 Task: Create a due date automation trigger when advanced on, on the wednesday after a card is due add dates due in less than 1 days at 11:00 AM.
Action: Mouse moved to (1202, 91)
Screenshot: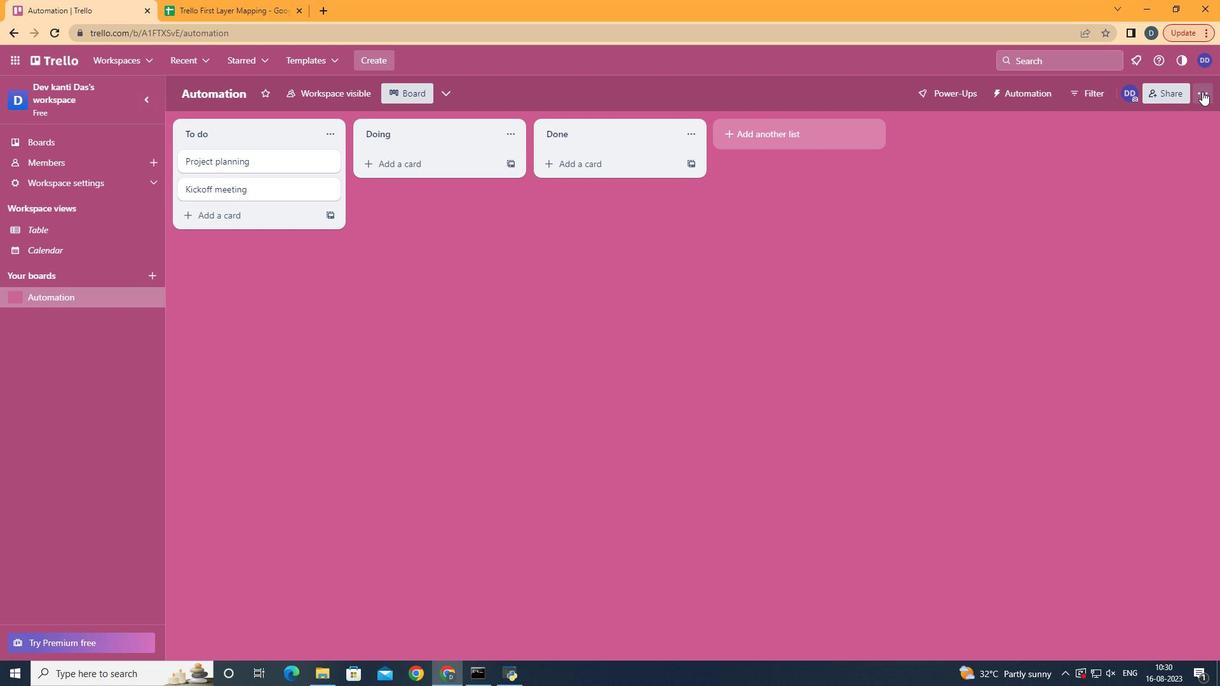 
Action: Mouse pressed left at (1202, 91)
Screenshot: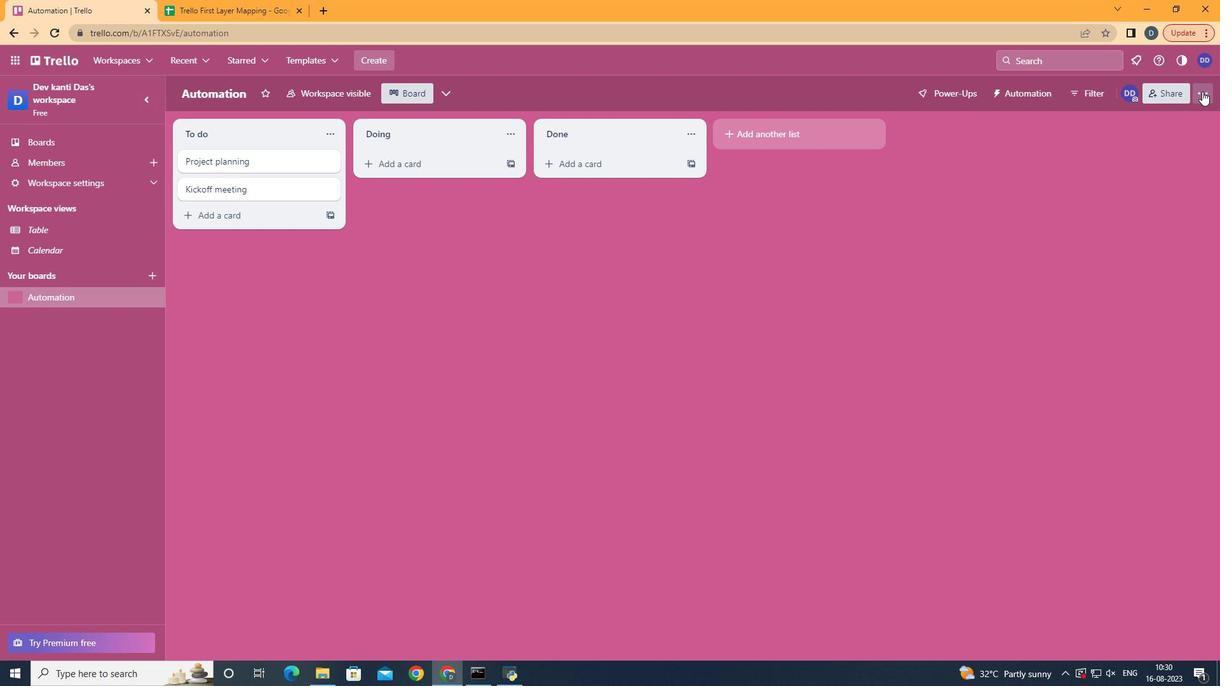 
Action: Mouse moved to (1104, 261)
Screenshot: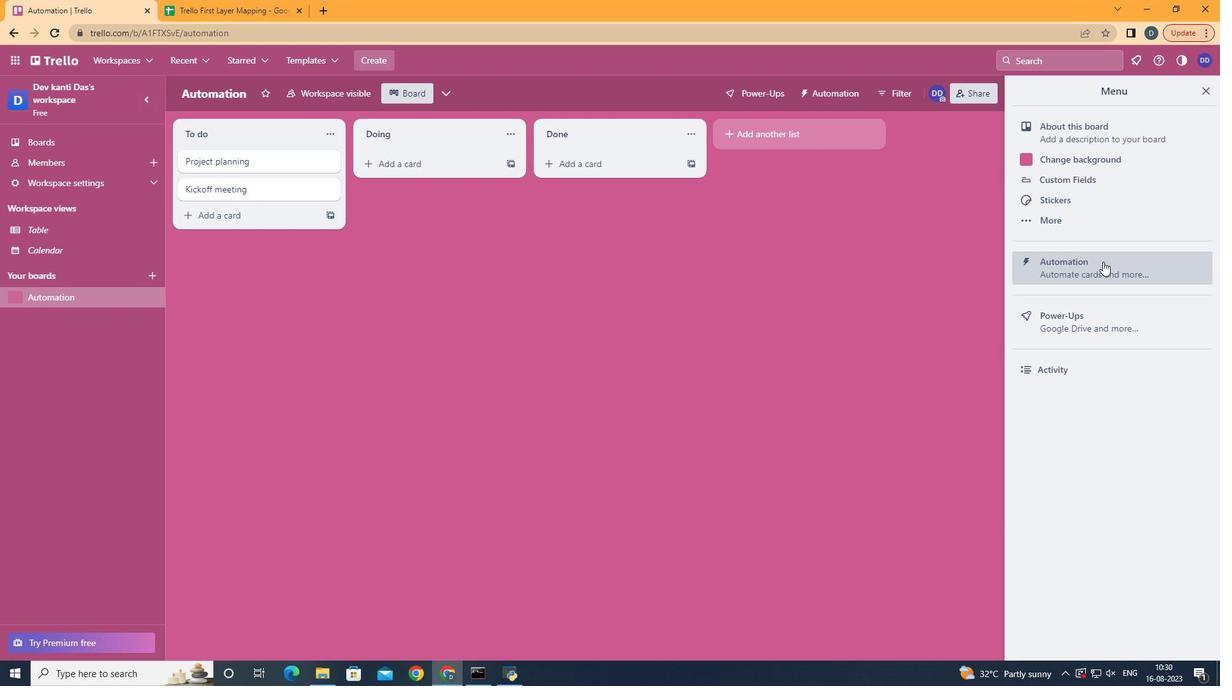 
Action: Mouse pressed left at (1104, 261)
Screenshot: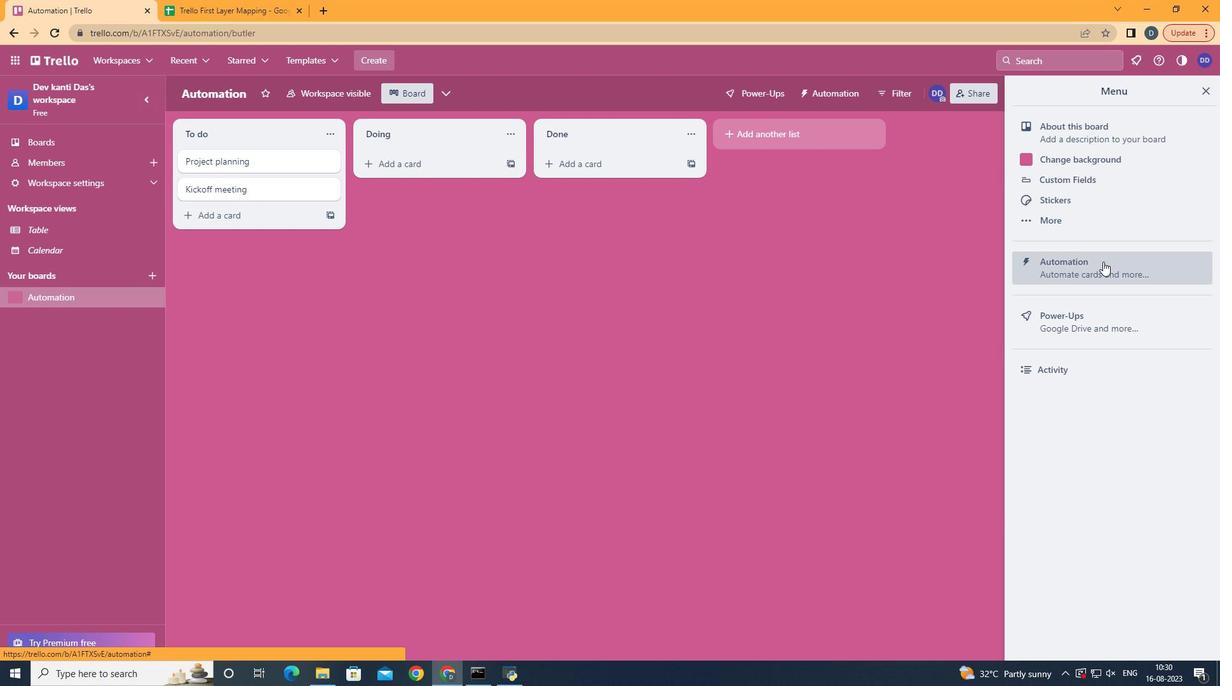 
Action: Mouse moved to (247, 260)
Screenshot: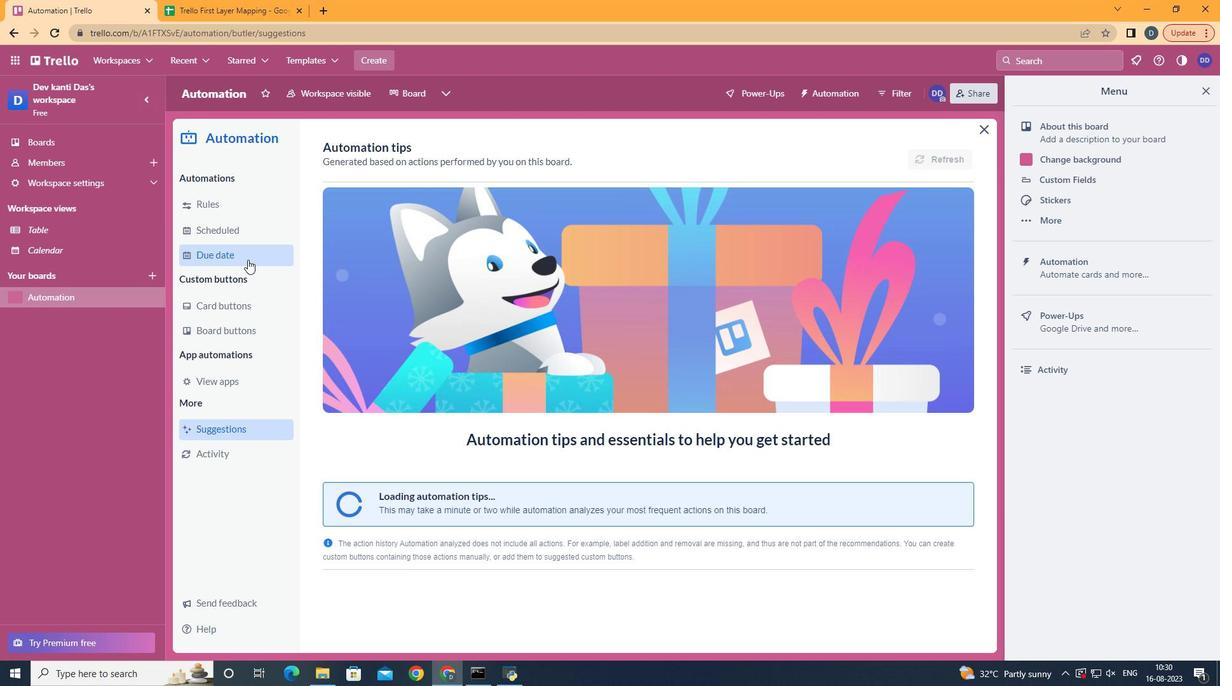 
Action: Mouse pressed left at (247, 260)
Screenshot: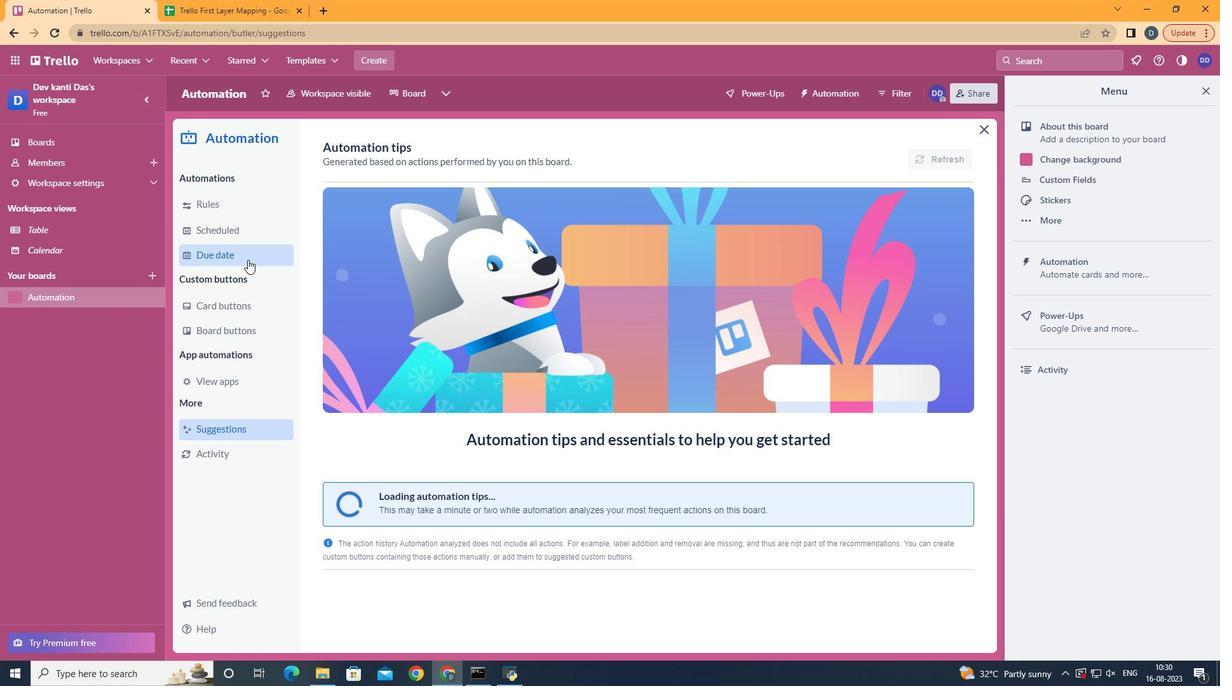 
Action: Mouse moved to (884, 151)
Screenshot: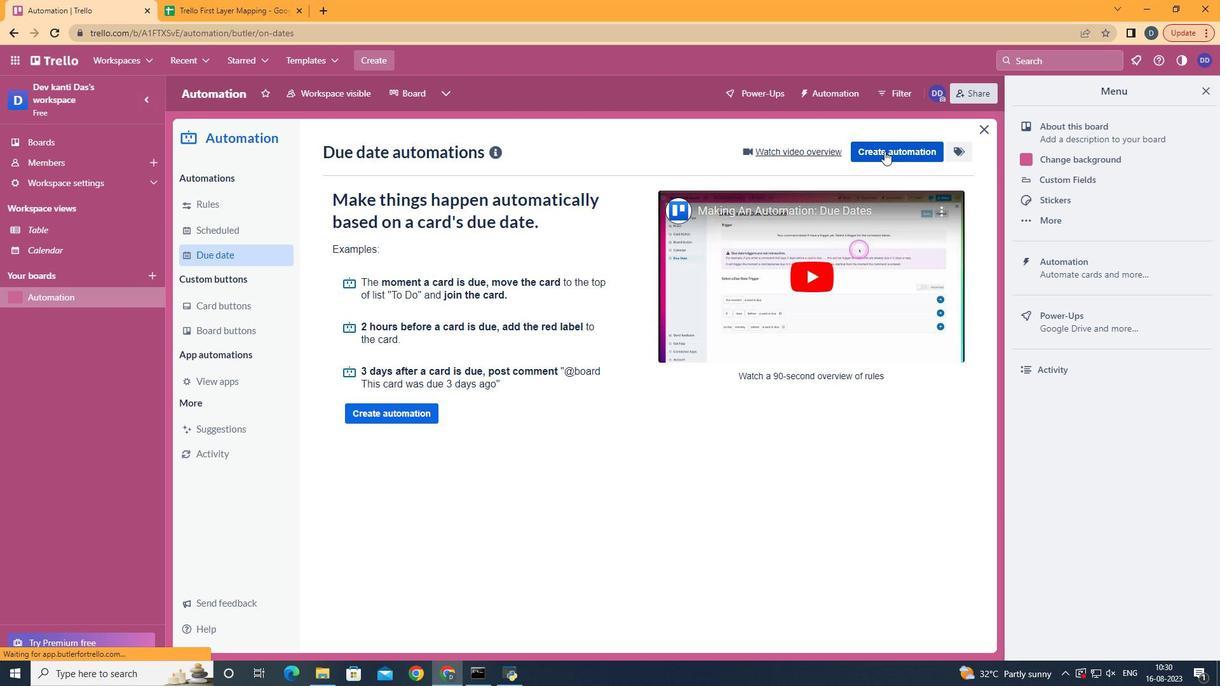 
Action: Mouse pressed left at (884, 151)
Screenshot: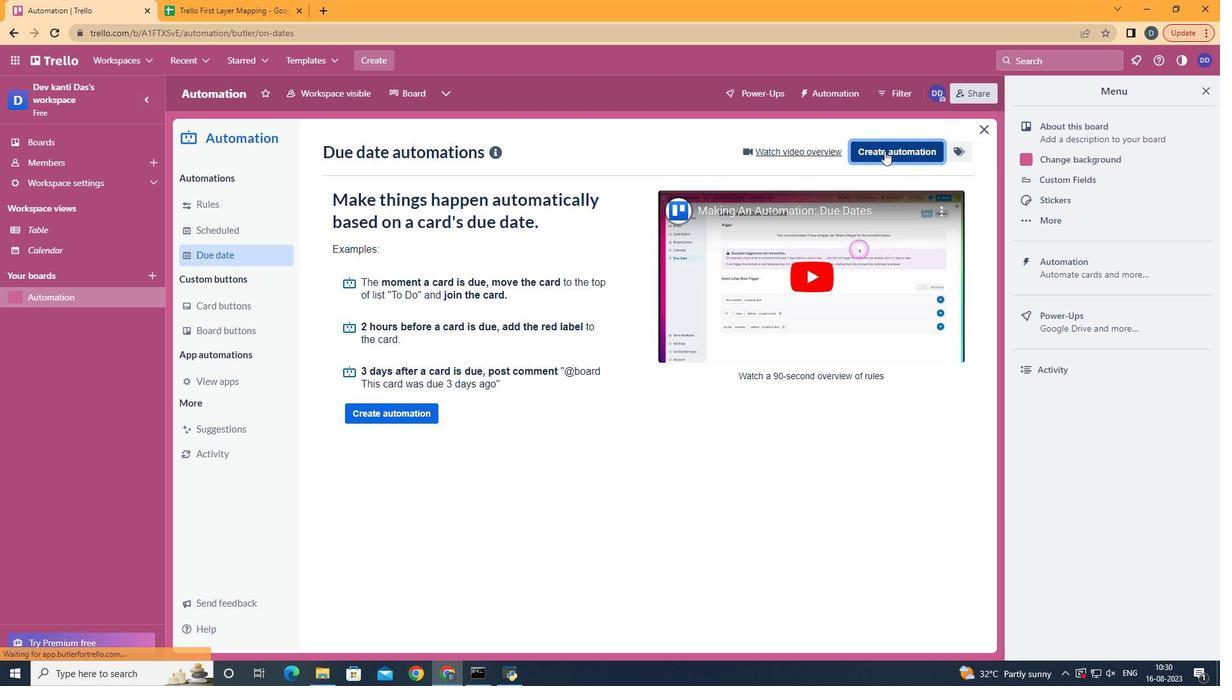
Action: Mouse moved to (640, 277)
Screenshot: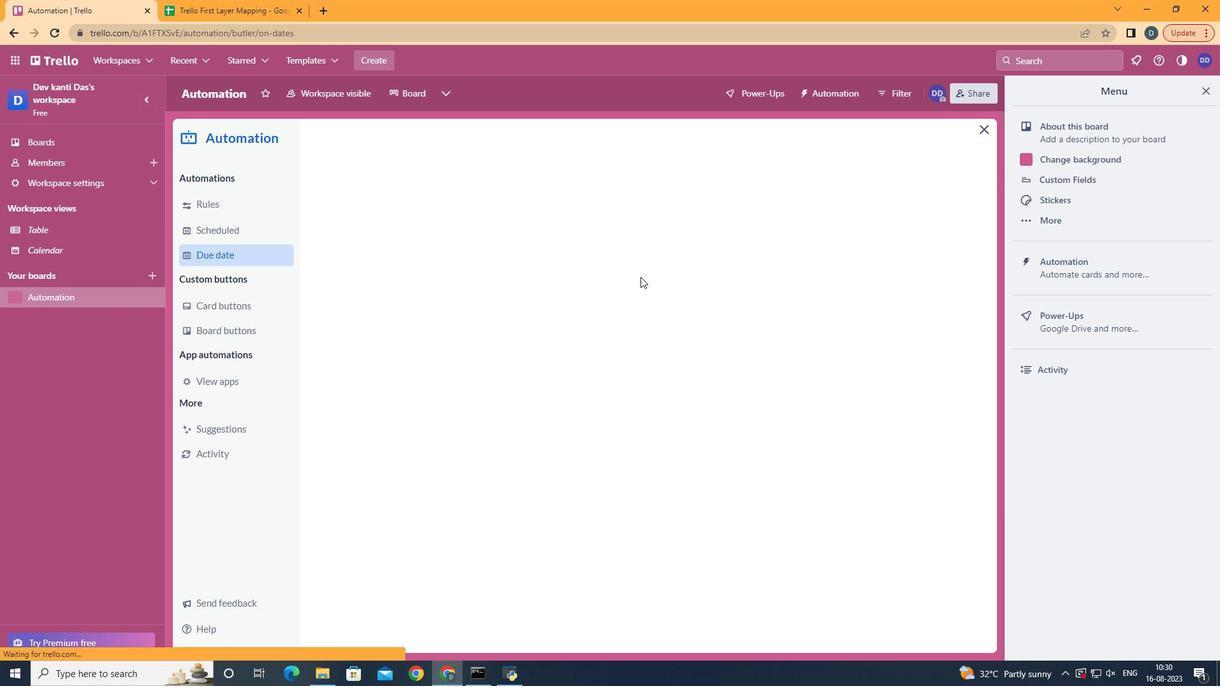 
Action: Mouse pressed left at (640, 277)
Screenshot: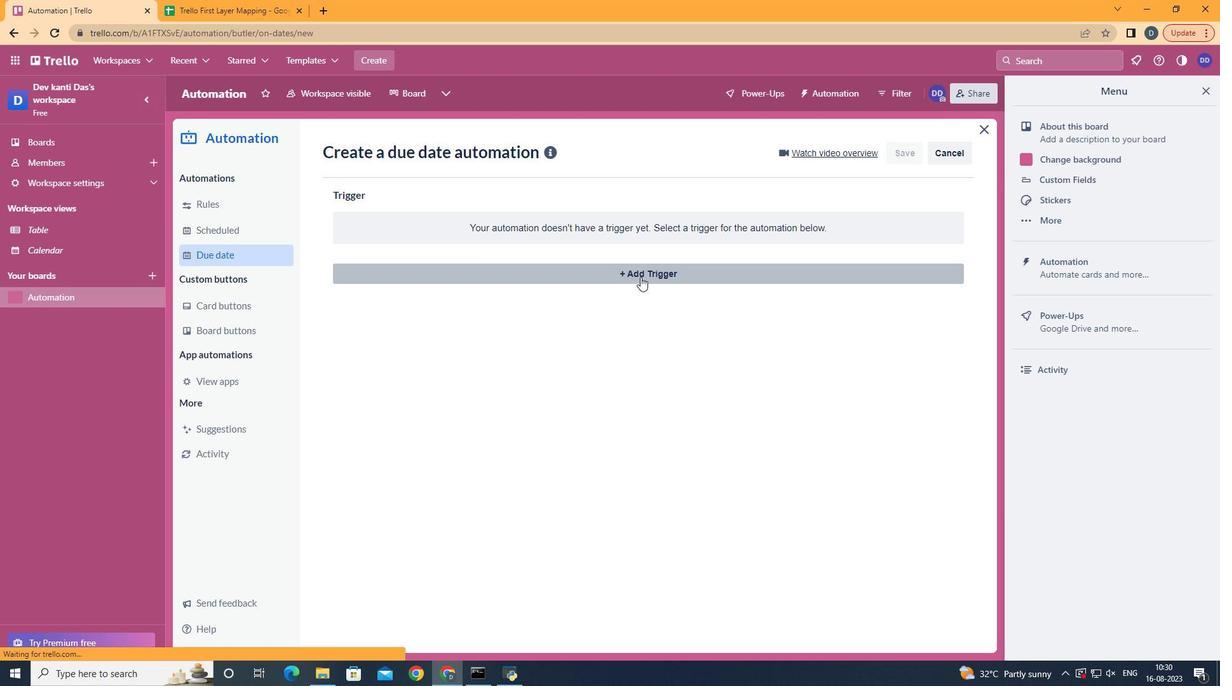 
Action: Mouse moved to (406, 383)
Screenshot: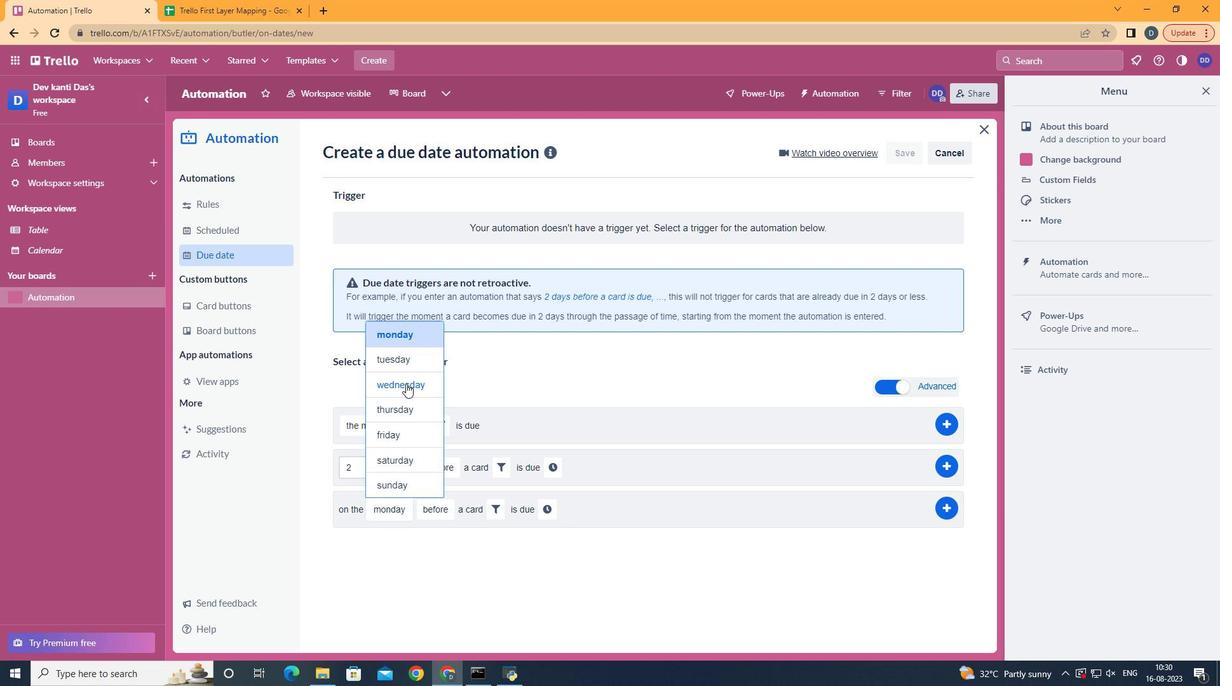
Action: Mouse pressed left at (406, 383)
Screenshot: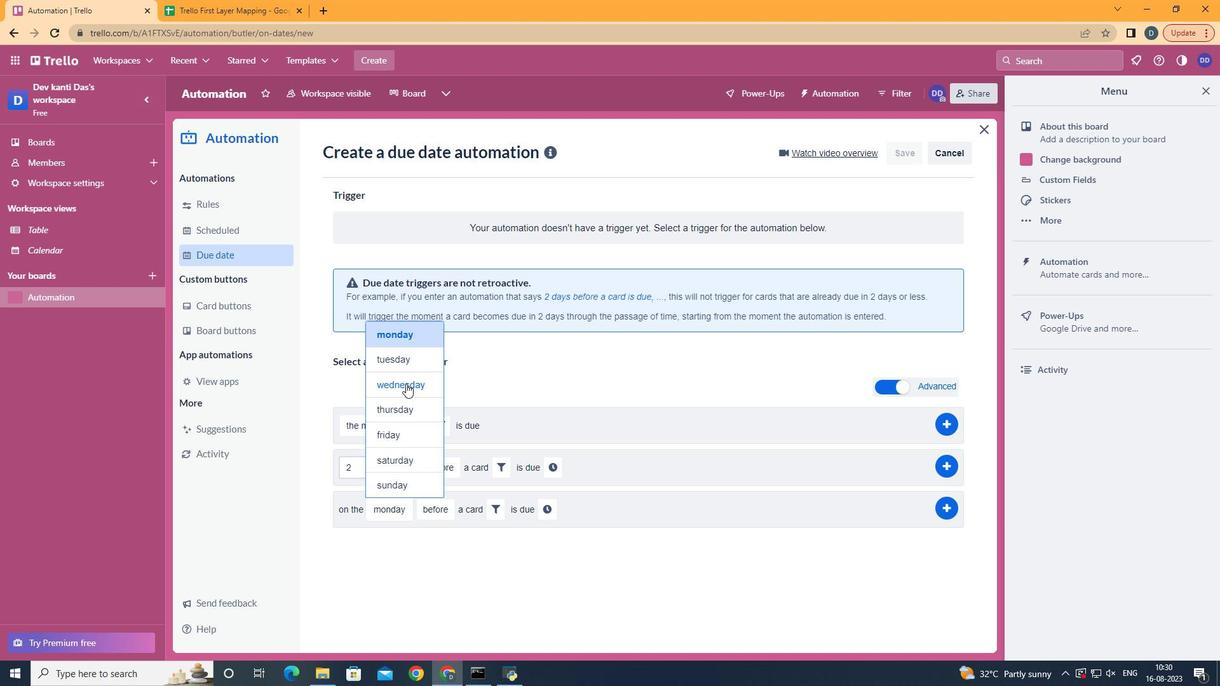 
Action: Mouse moved to (459, 553)
Screenshot: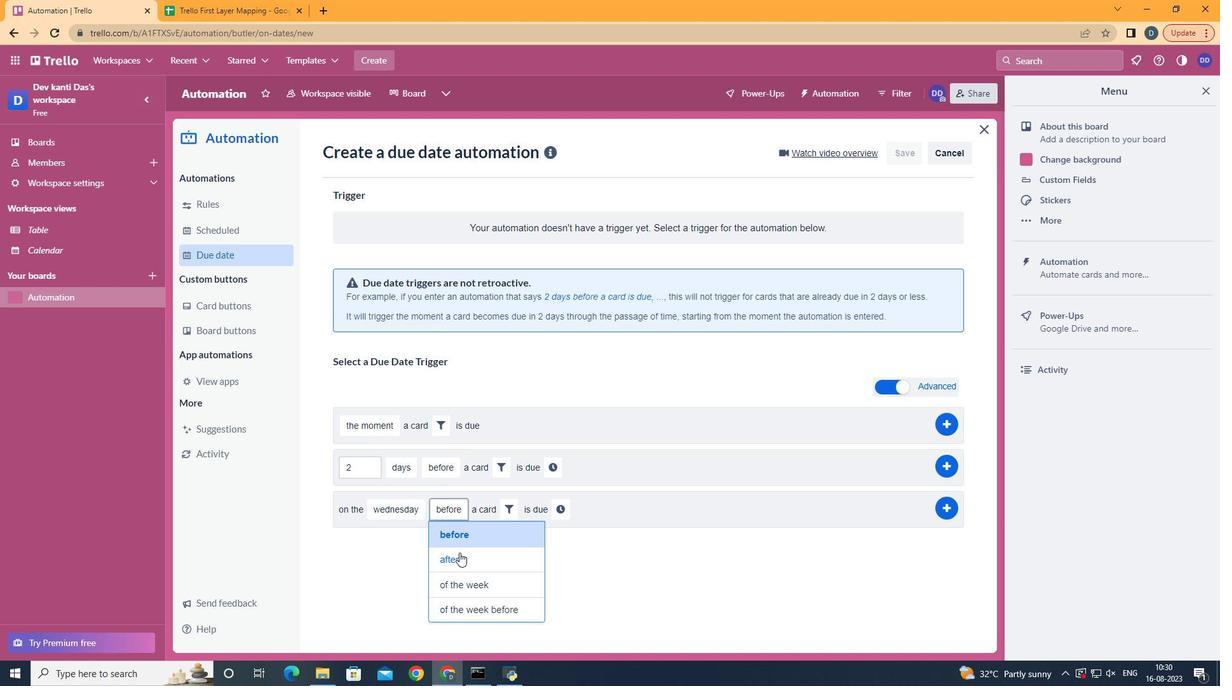 
Action: Mouse pressed left at (459, 553)
Screenshot: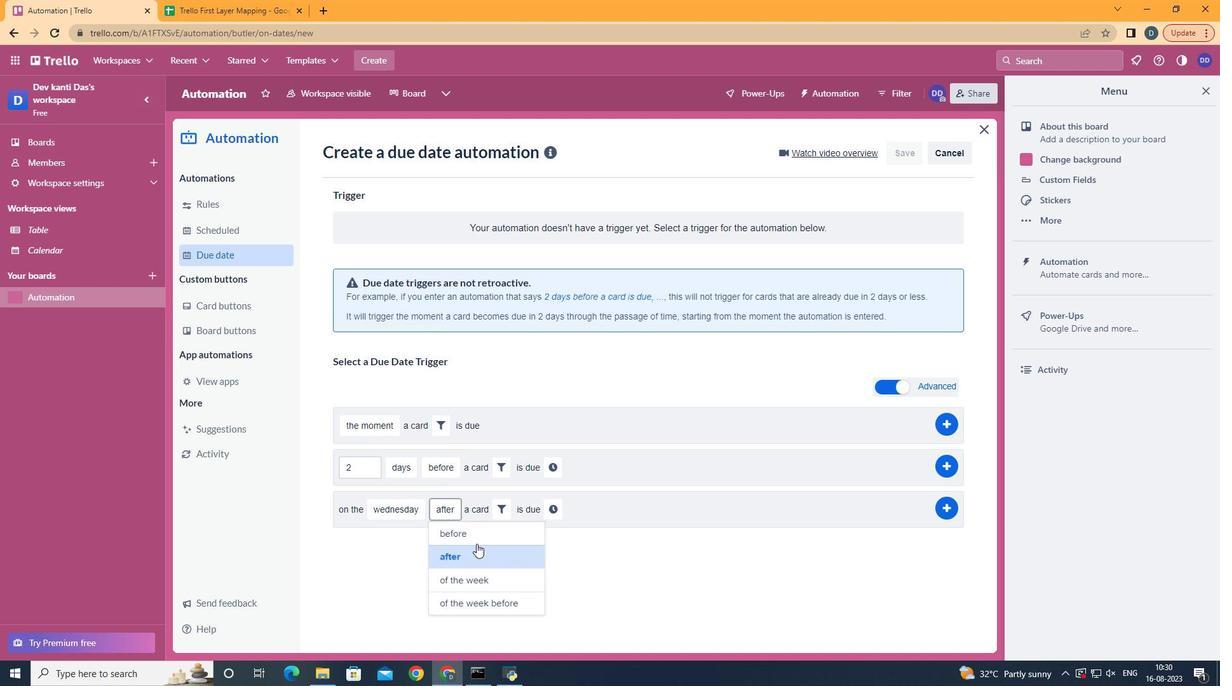 
Action: Mouse moved to (495, 525)
Screenshot: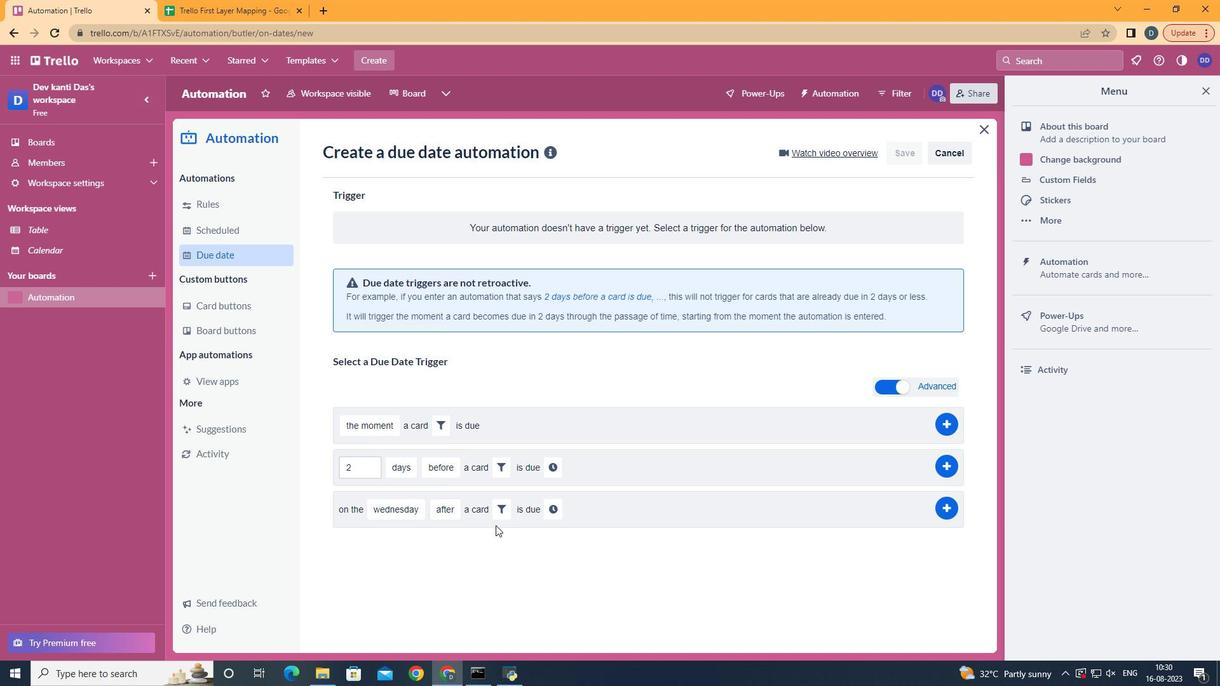 
Action: Mouse pressed left at (495, 525)
Screenshot: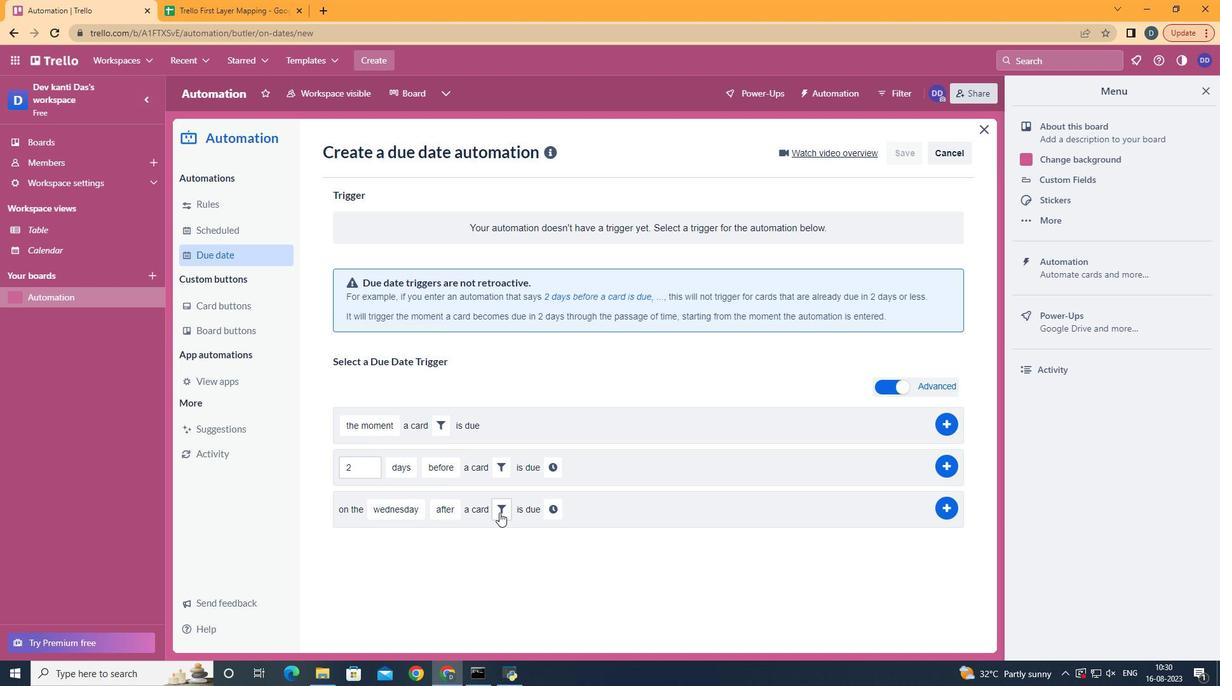
Action: Mouse moved to (499, 513)
Screenshot: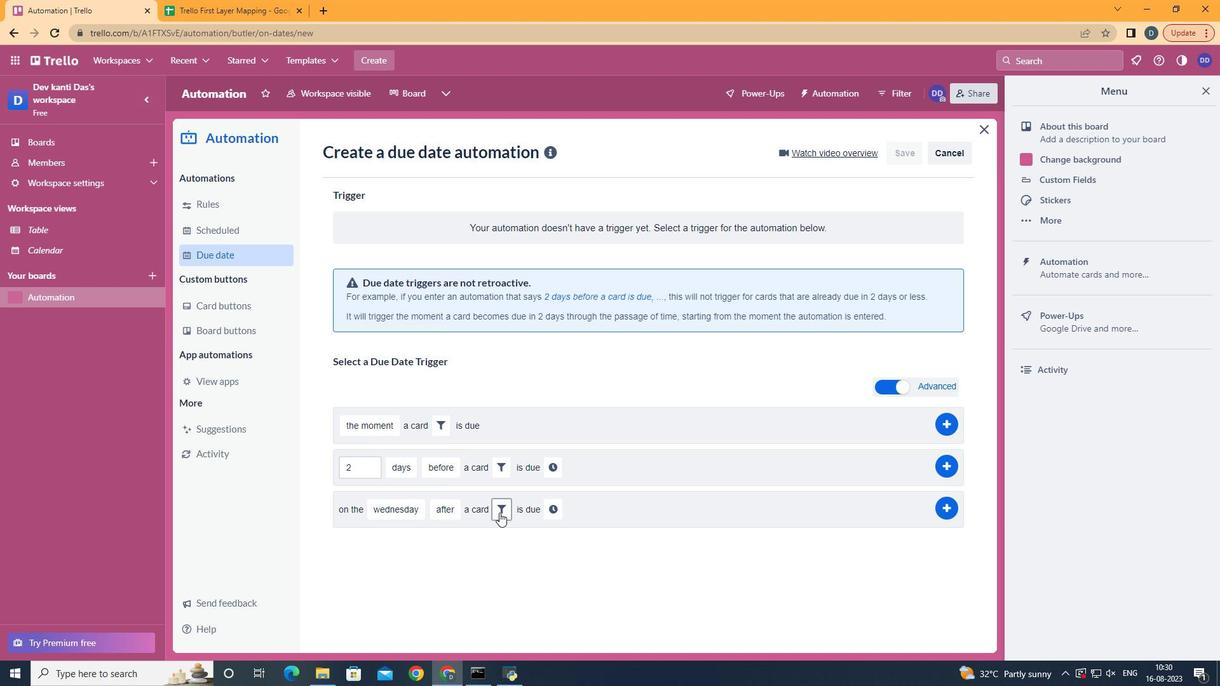 
Action: Mouse pressed left at (499, 513)
Screenshot: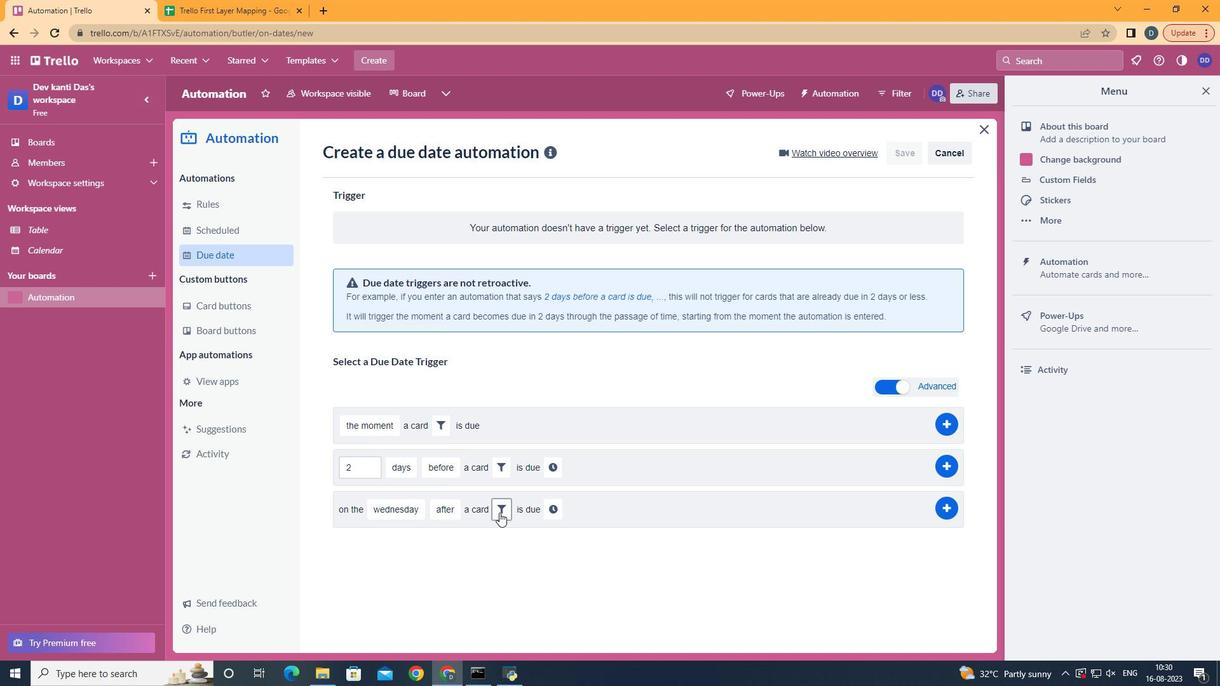 
Action: Mouse moved to (562, 549)
Screenshot: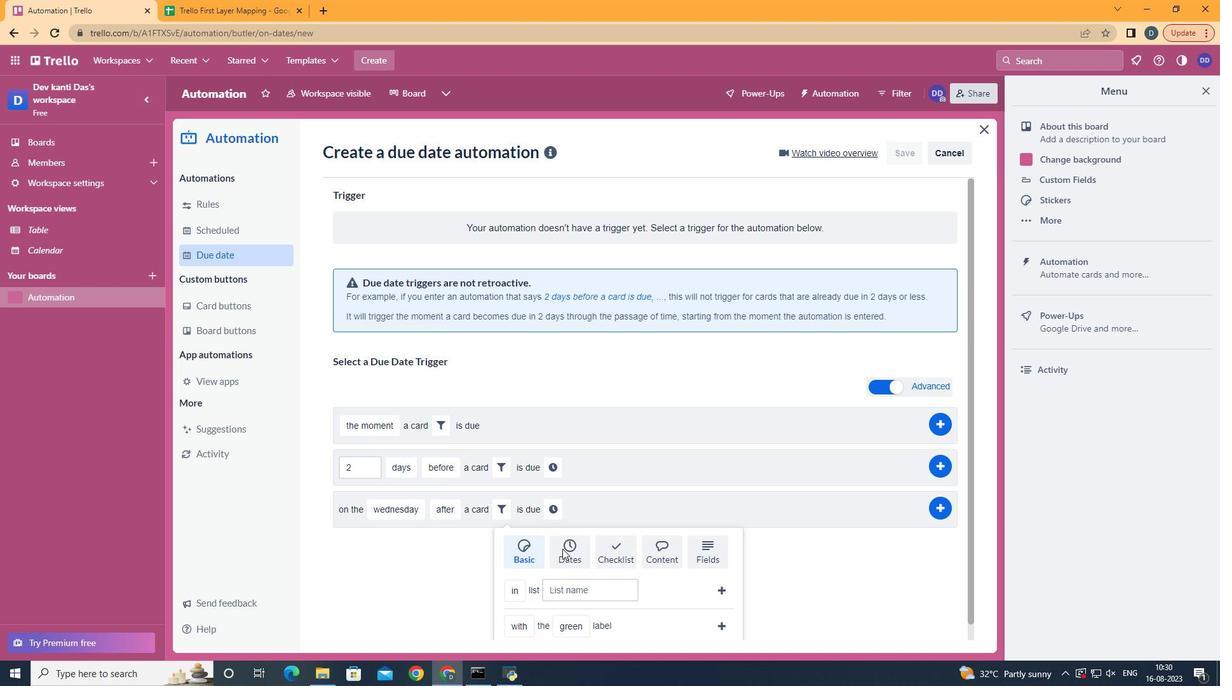 
Action: Mouse pressed left at (562, 549)
Screenshot: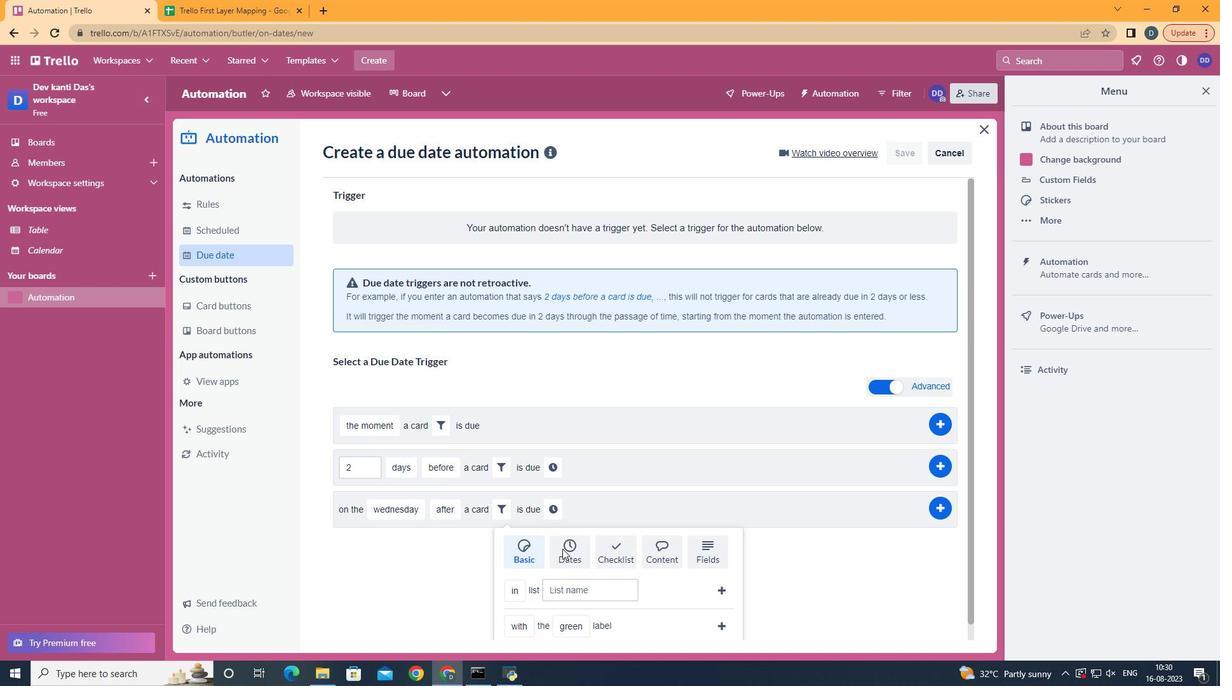 
Action: Mouse moved to (563, 549)
Screenshot: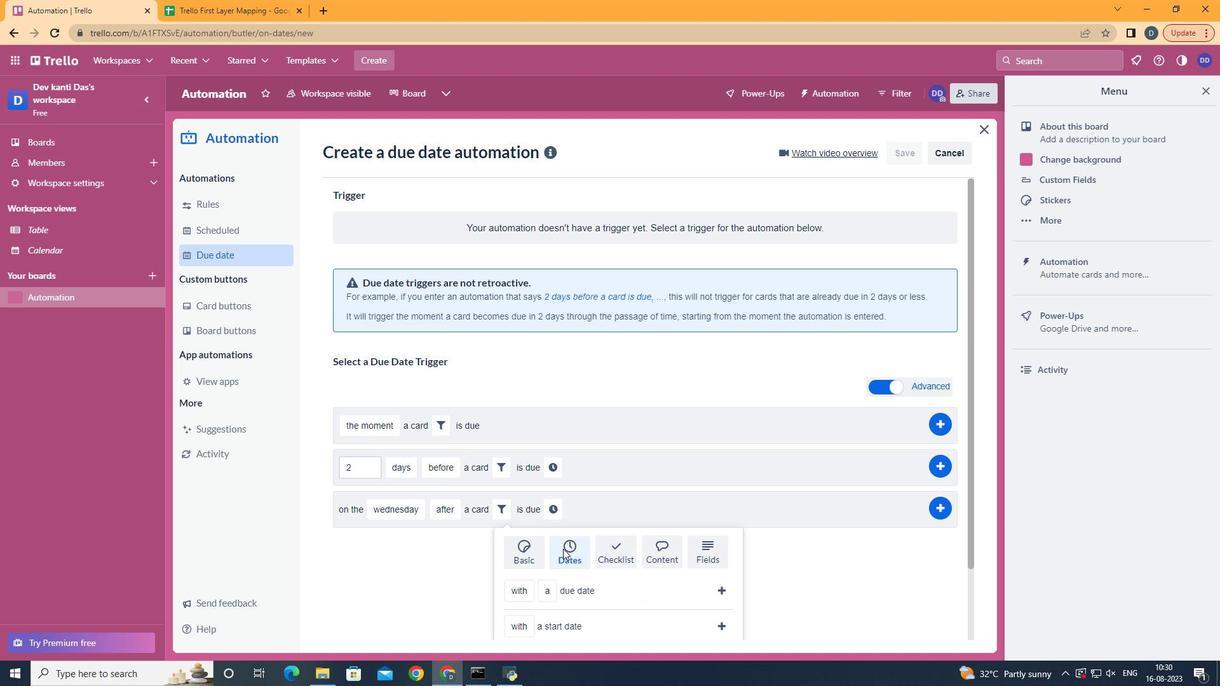 
Action: Mouse scrolled (563, 548) with delta (0, 0)
Screenshot: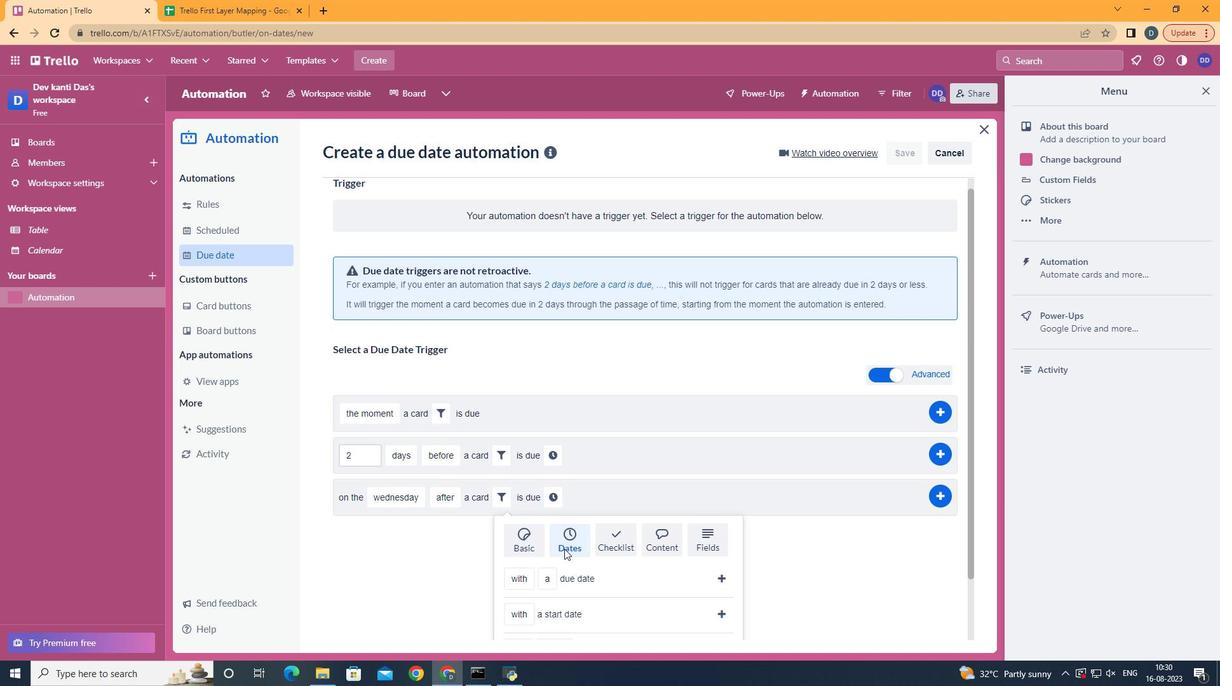 
Action: Mouse scrolled (563, 548) with delta (0, 0)
Screenshot: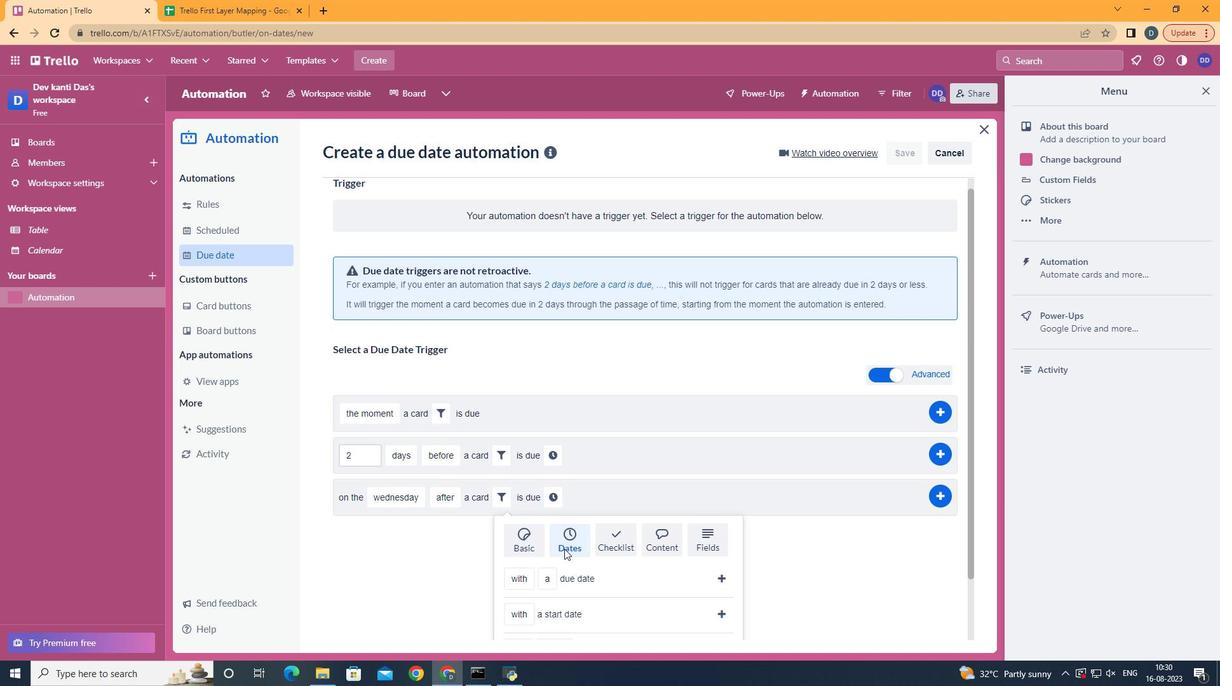 
Action: Mouse scrolled (563, 548) with delta (0, 0)
Screenshot: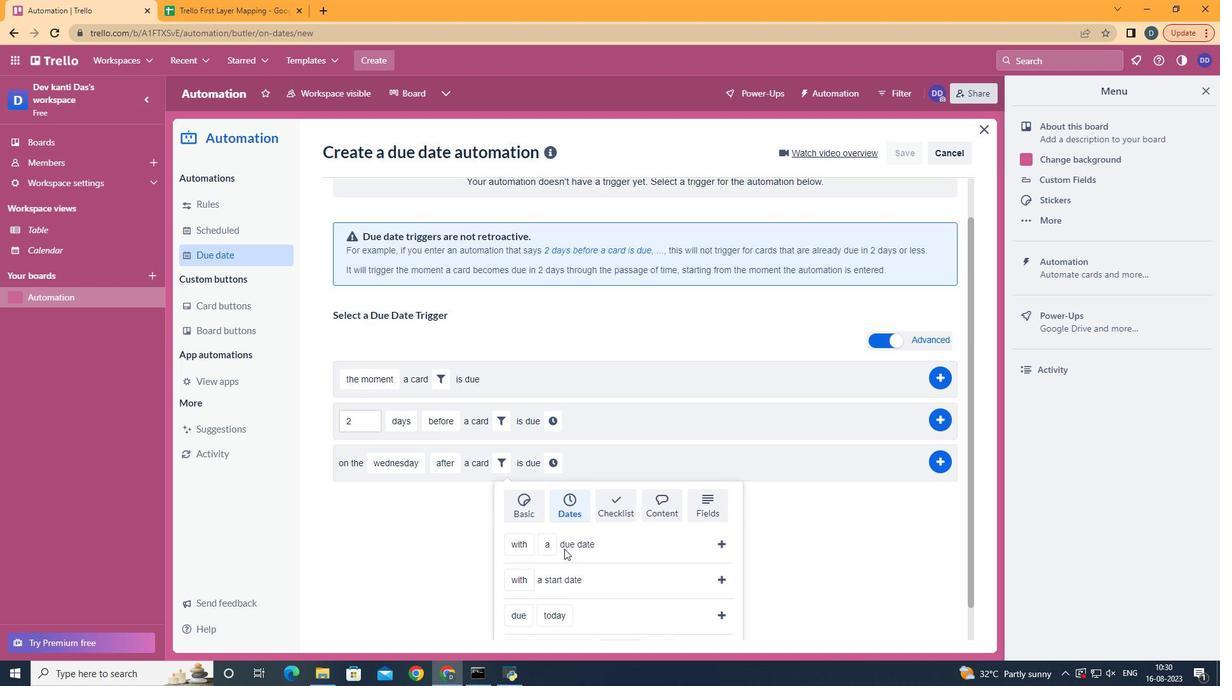 
Action: Mouse scrolled (563, 548) with delta (0, 0)
Screenshot: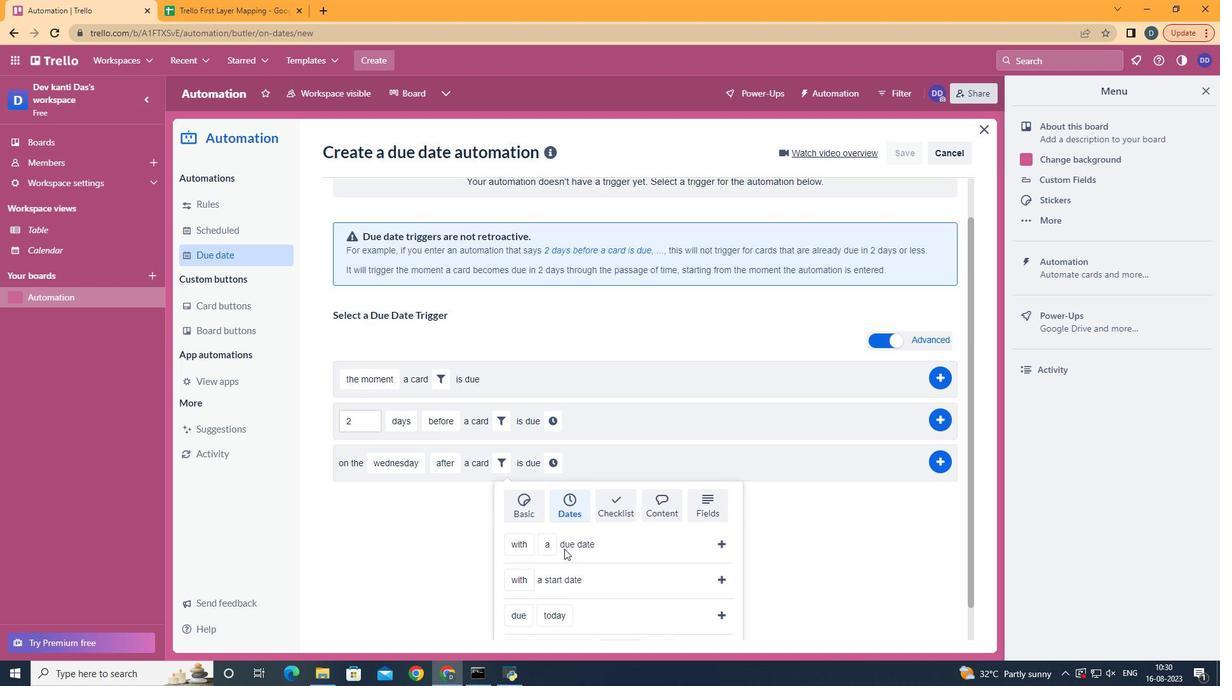 
Action: Mouse scrolled (563, 548) with delta (0, 0)
Screenshot: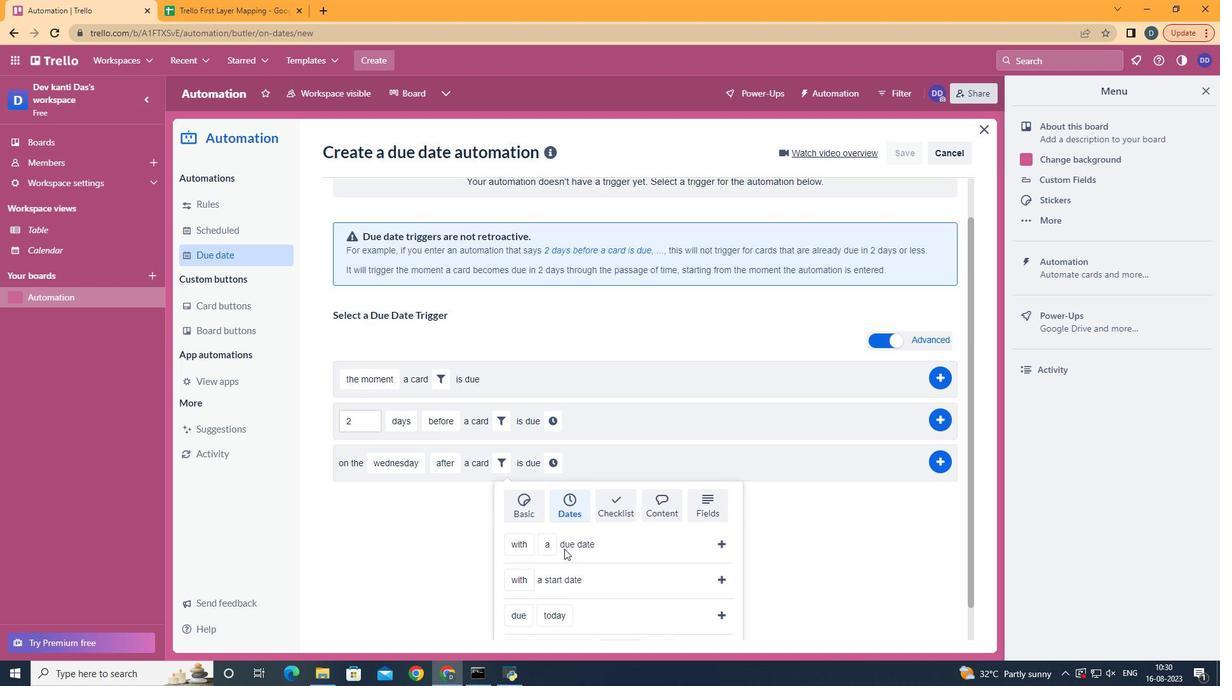 
Action: Mouse moved to (564, 549)
Screenshot: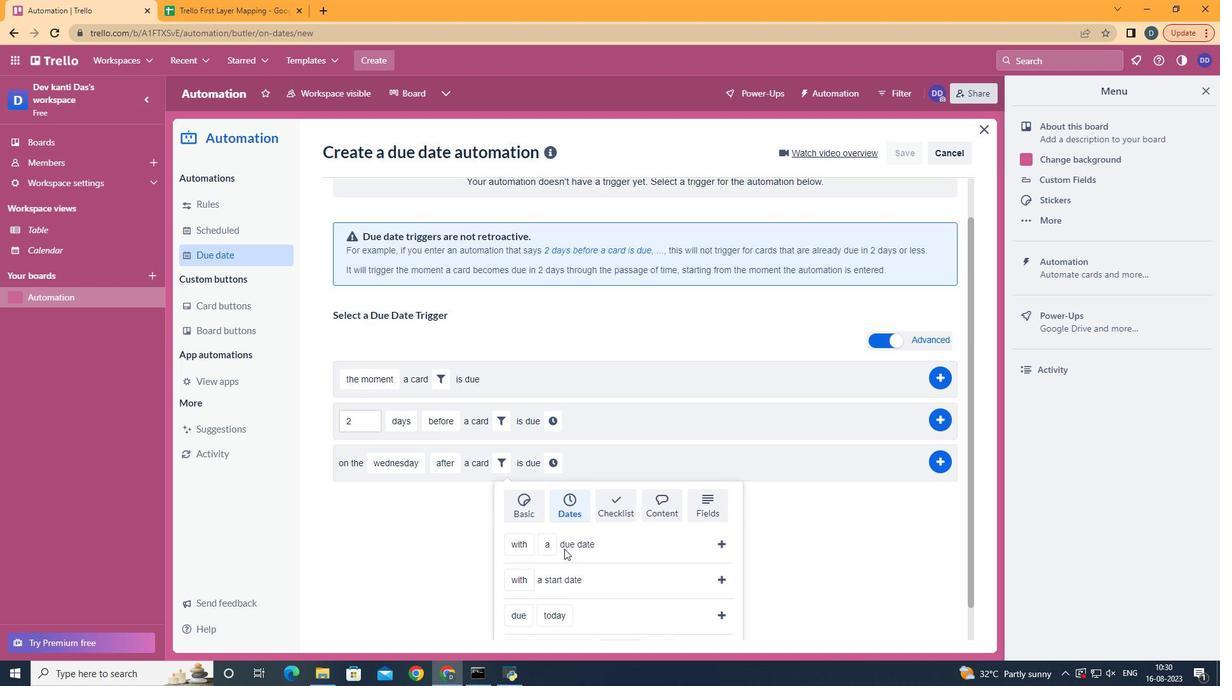 
Action: Mouse scrolled (564, 548) with delta (0, 0)
Screenshot: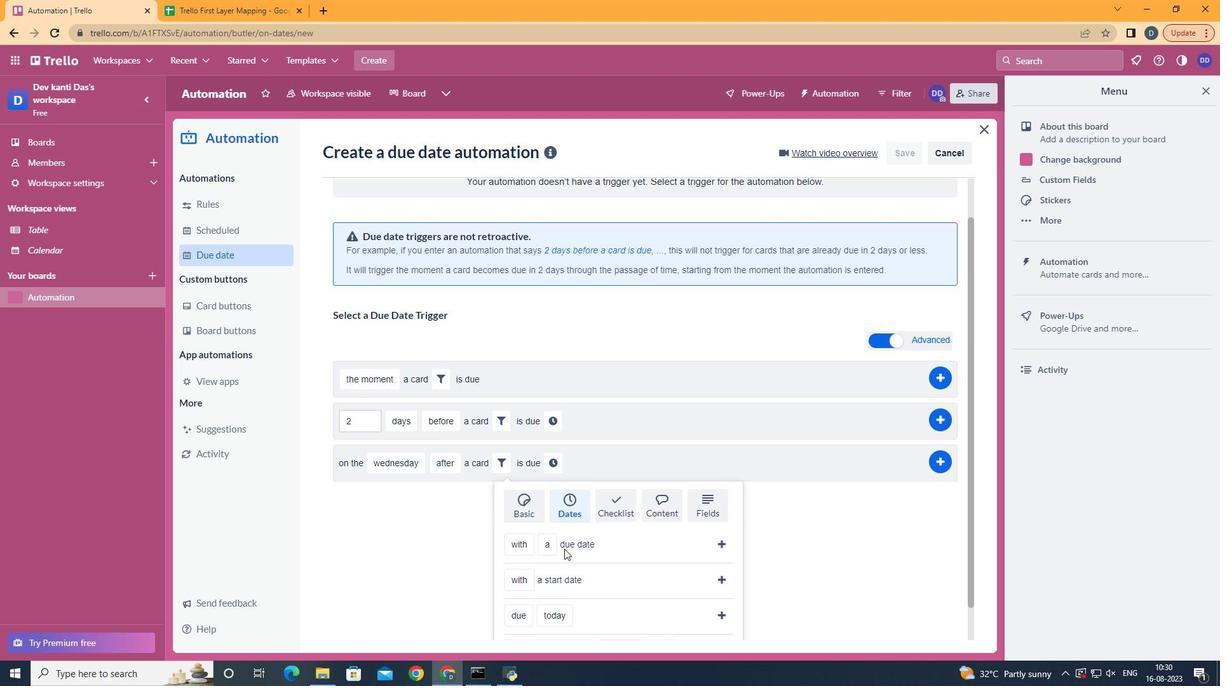 
Action: Mouse moved to (716, 614)
Screenshot: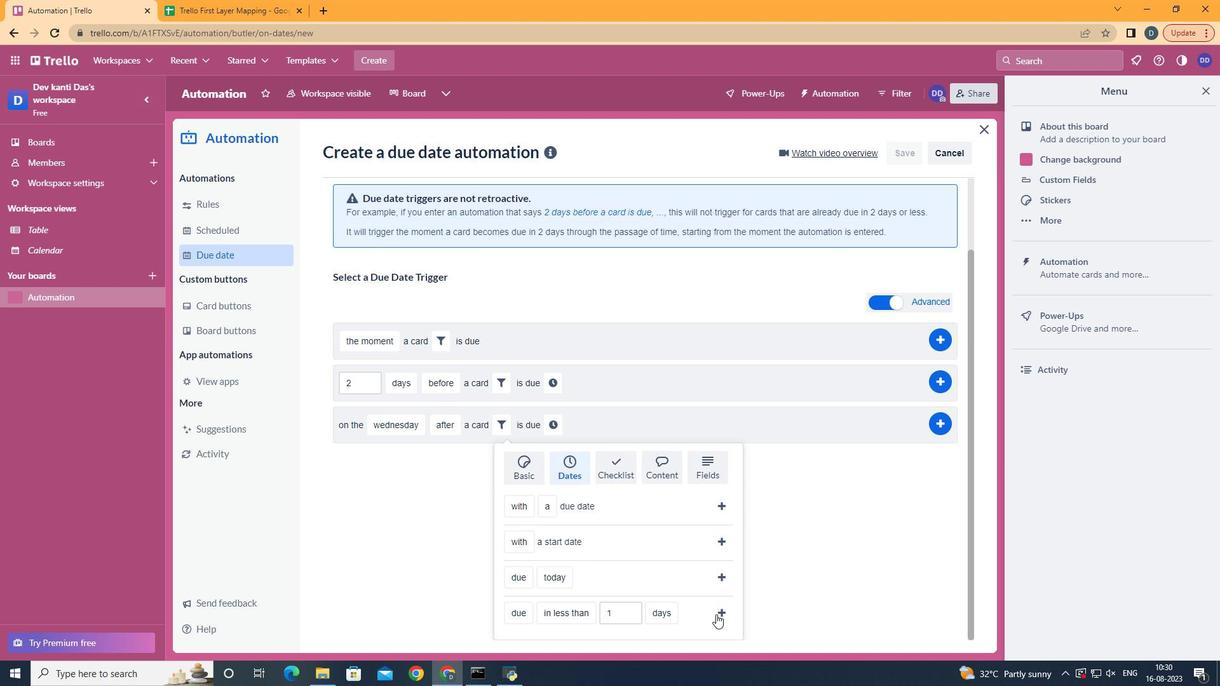 
Action: Mouse pressed left at (716, 614)
Screenshot: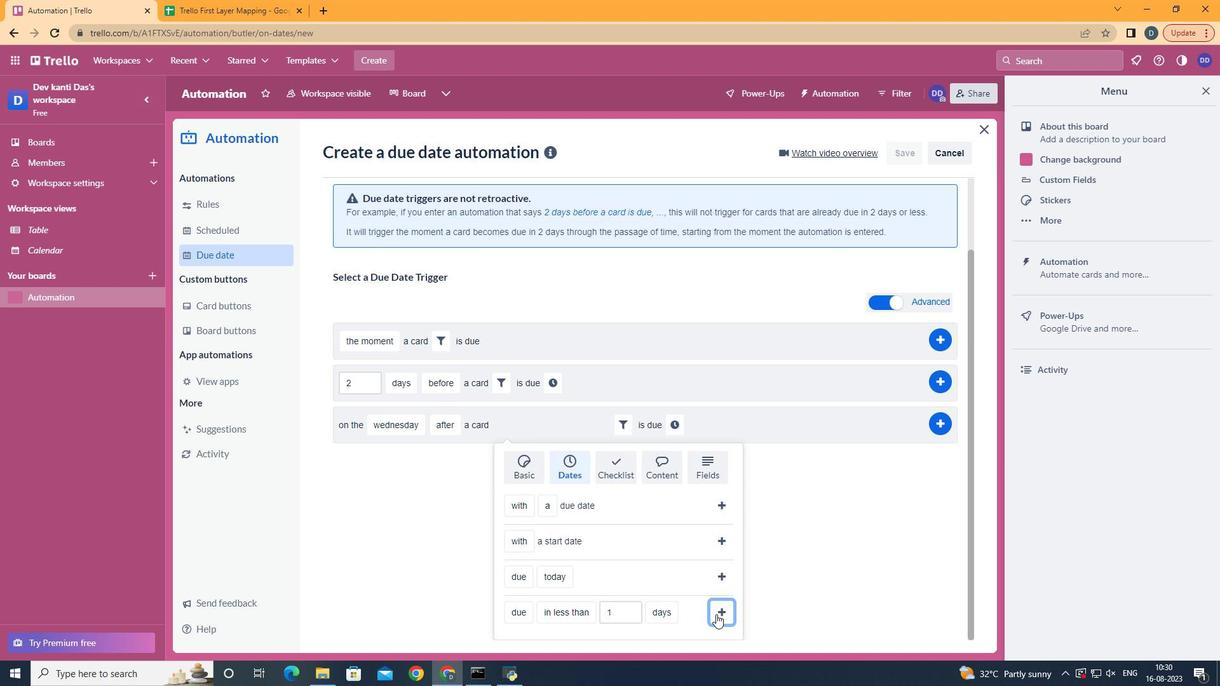 
Action: Mouse moved to (672, 510)
Screenshot: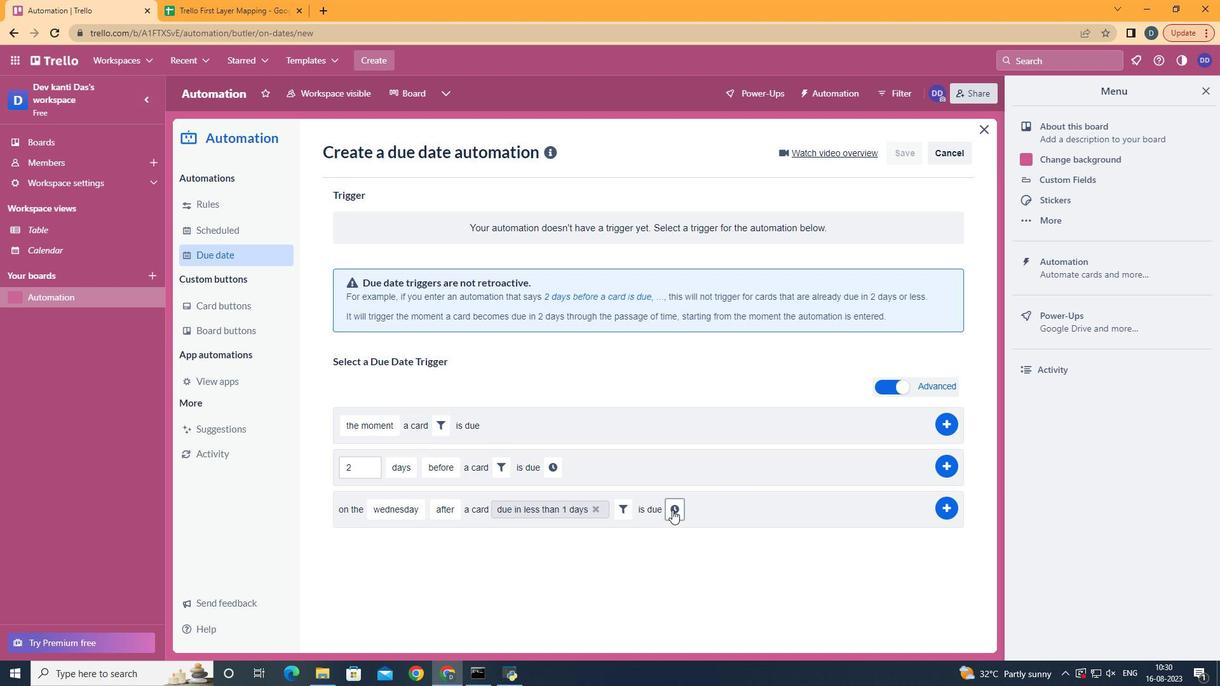 
Action: Mouse pressed left at (672, 510)
Screenshot: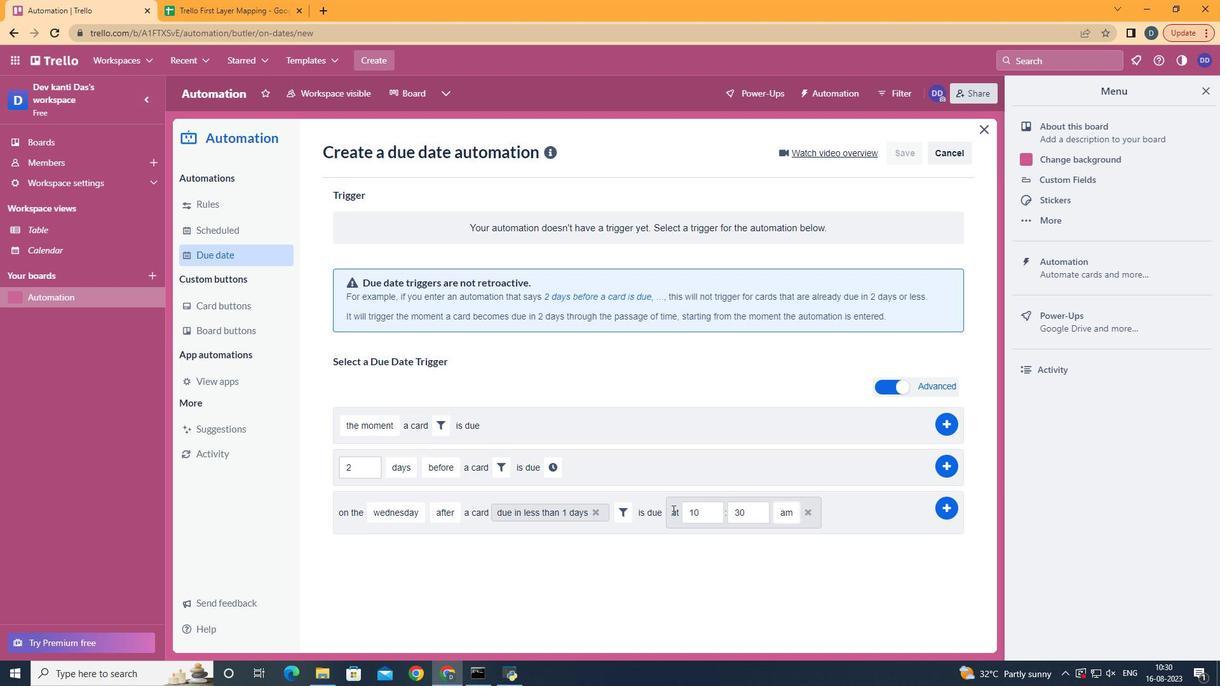 
Action: Mouse moved to (703, 518)
Screenshot: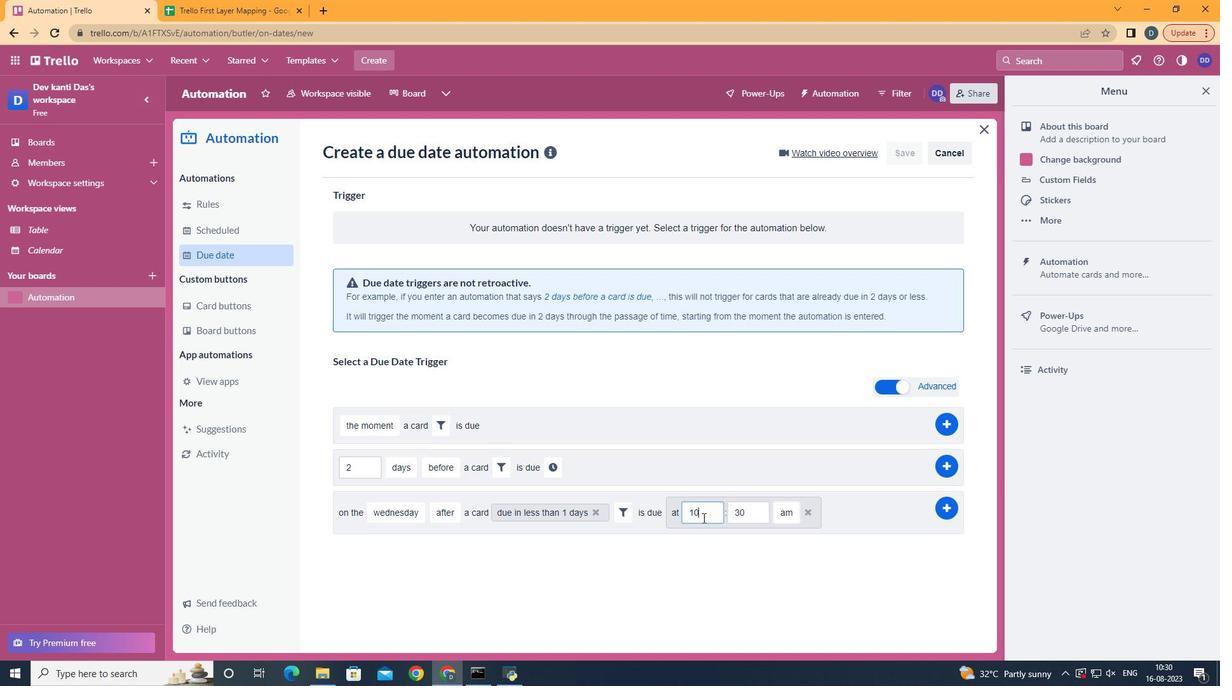 
Action: Mouse pressed left at (703, 518)
Screenshot: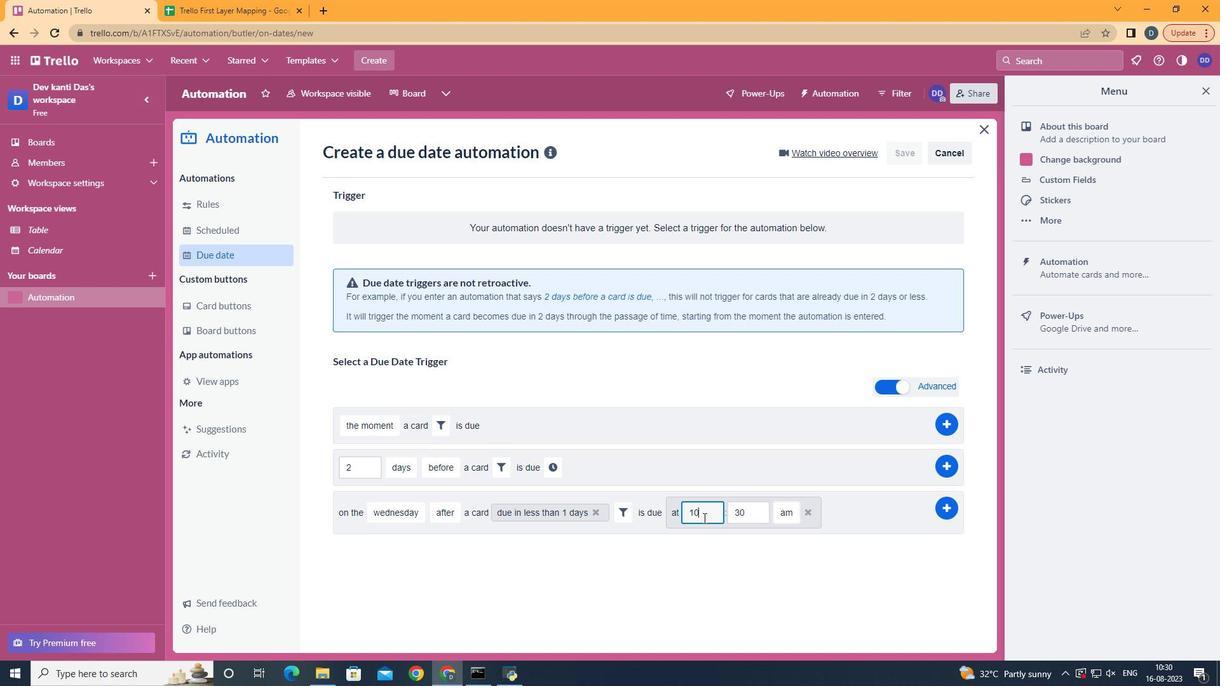 
Action: Mouse moved to (720, 518)
Screenshot: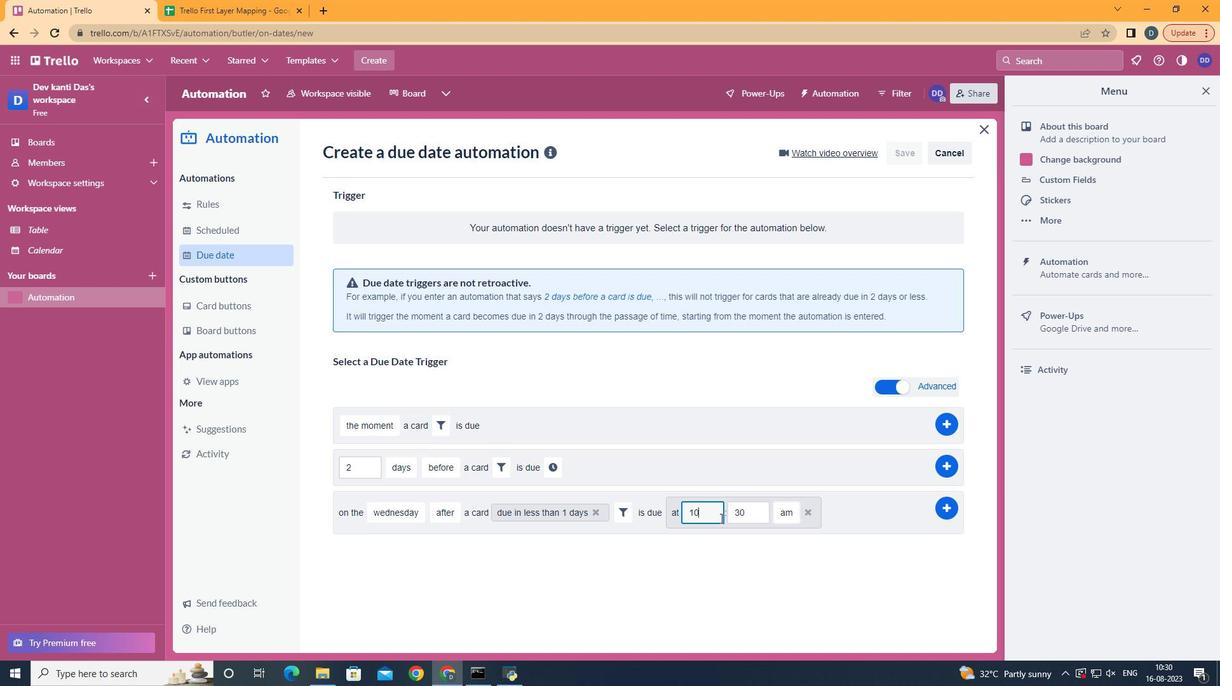 
Action: Key pressed <Key.backspace>1
Screenshot: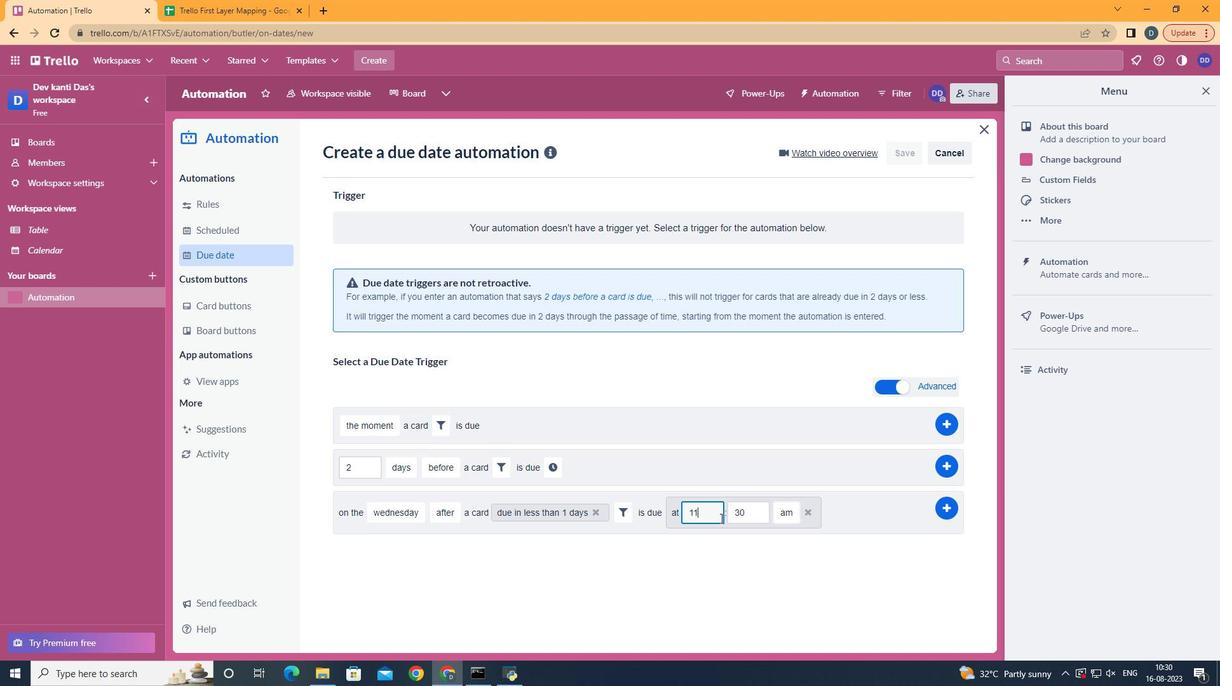 
Action: Mouse moved to (747, 514)
Screenshot: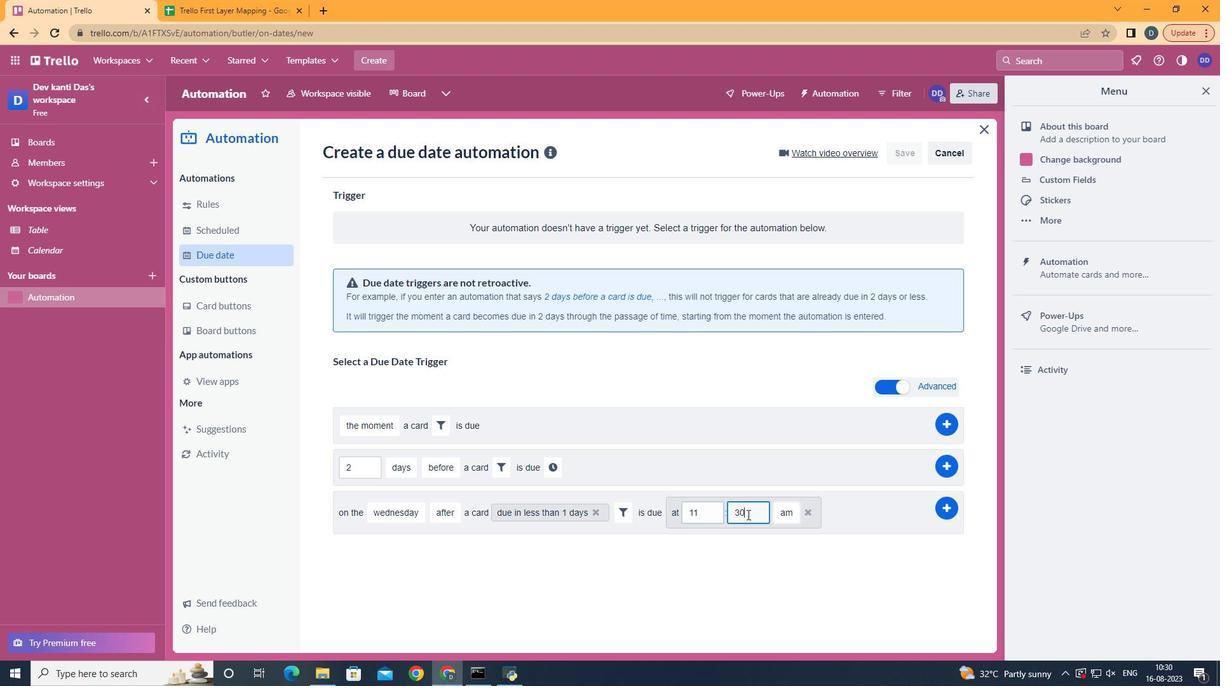 
Action: Mouse pressed left at (747, 514)
Screenshot: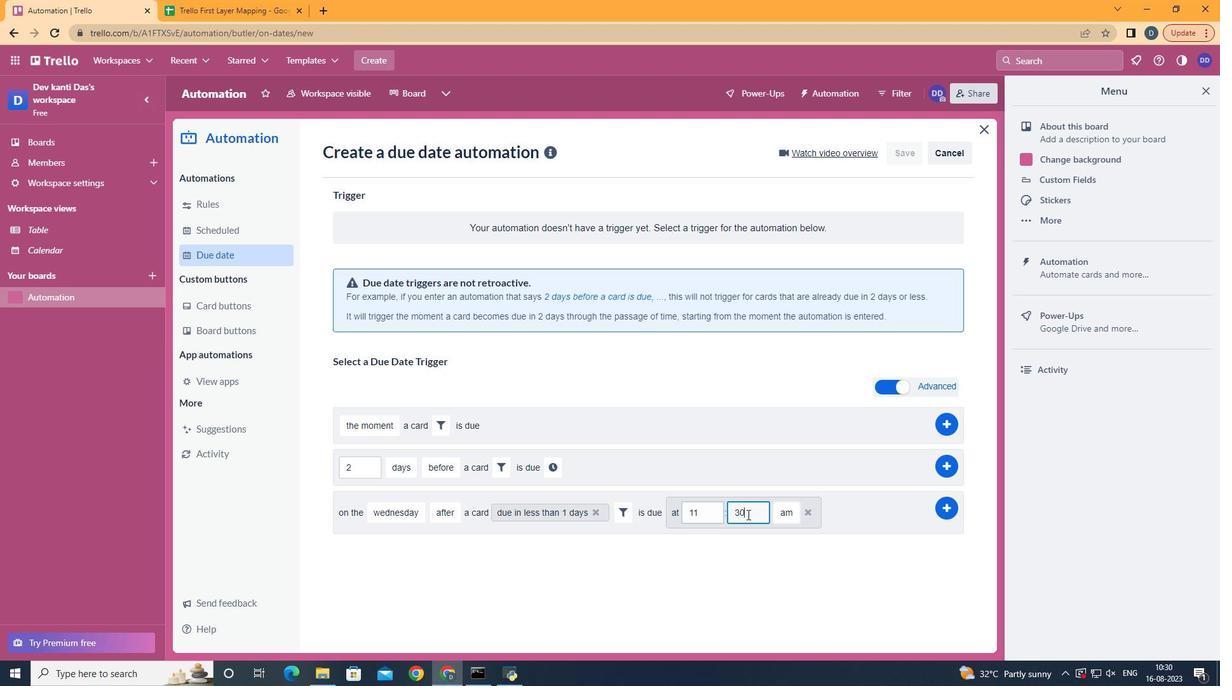 
Action: Key pressed <Key.backspace><Key.backspace>00
Screenshot: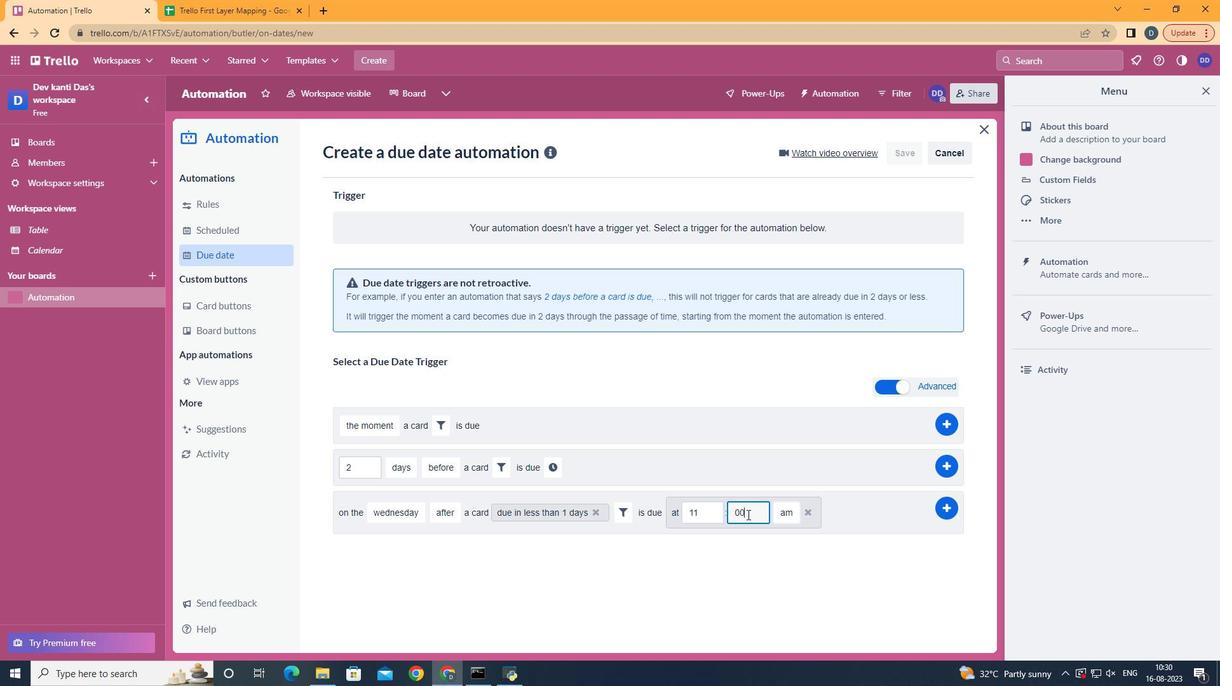 
Action: Mouse moved to (944, 504)
Screenshot: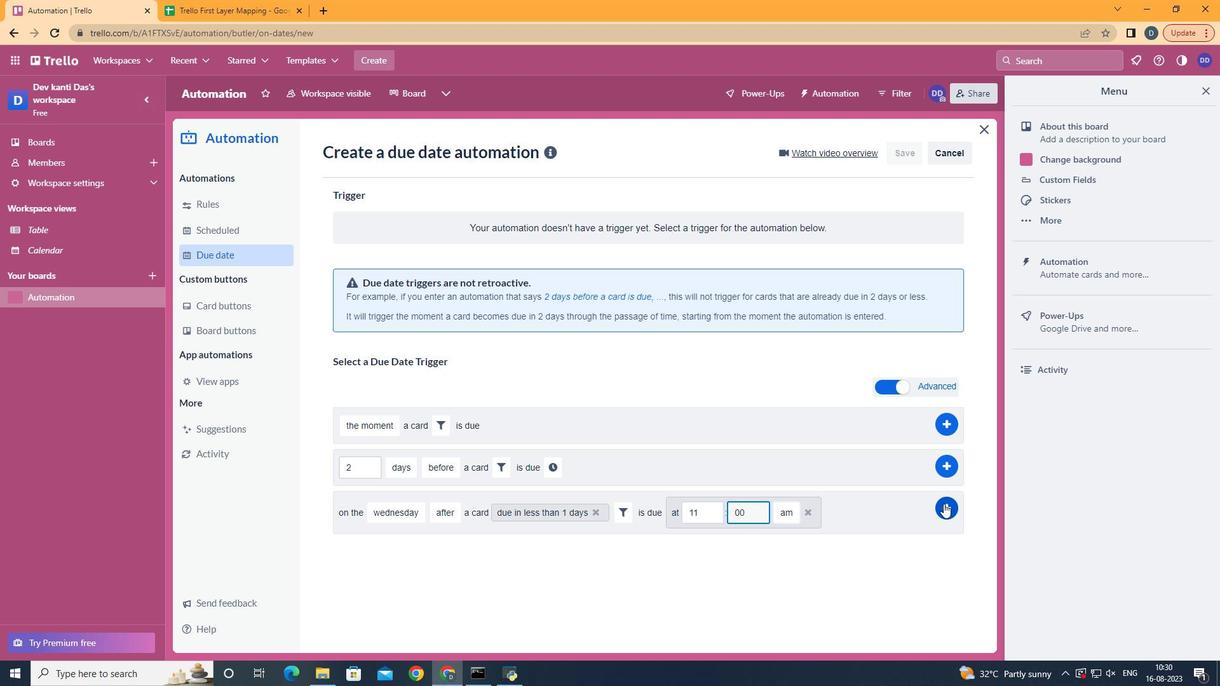 
Action: Mouse pressed left at (944, 504)
Screenshot: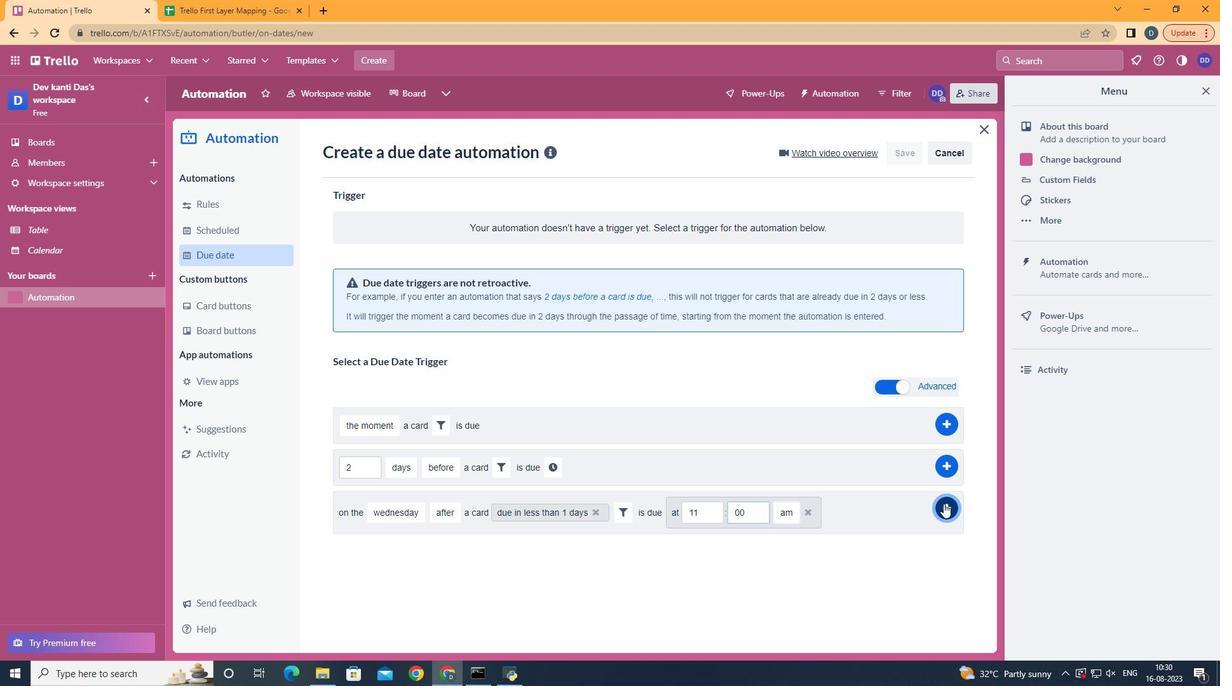 
